 Task: Click on Bookmarks
Action: Mouse moved to (946, 328)
Screenshot: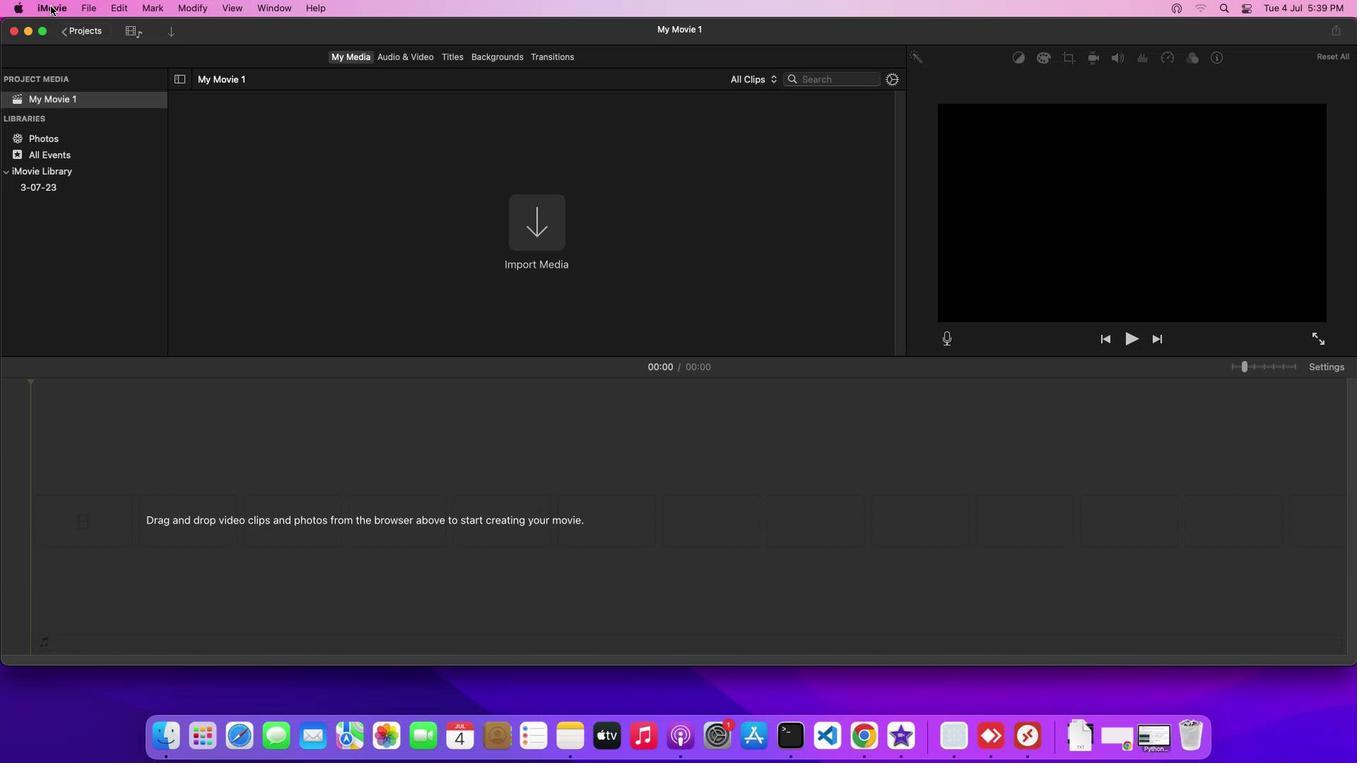 
Action: Mouse pressed left at (946, 328)
Screenshot: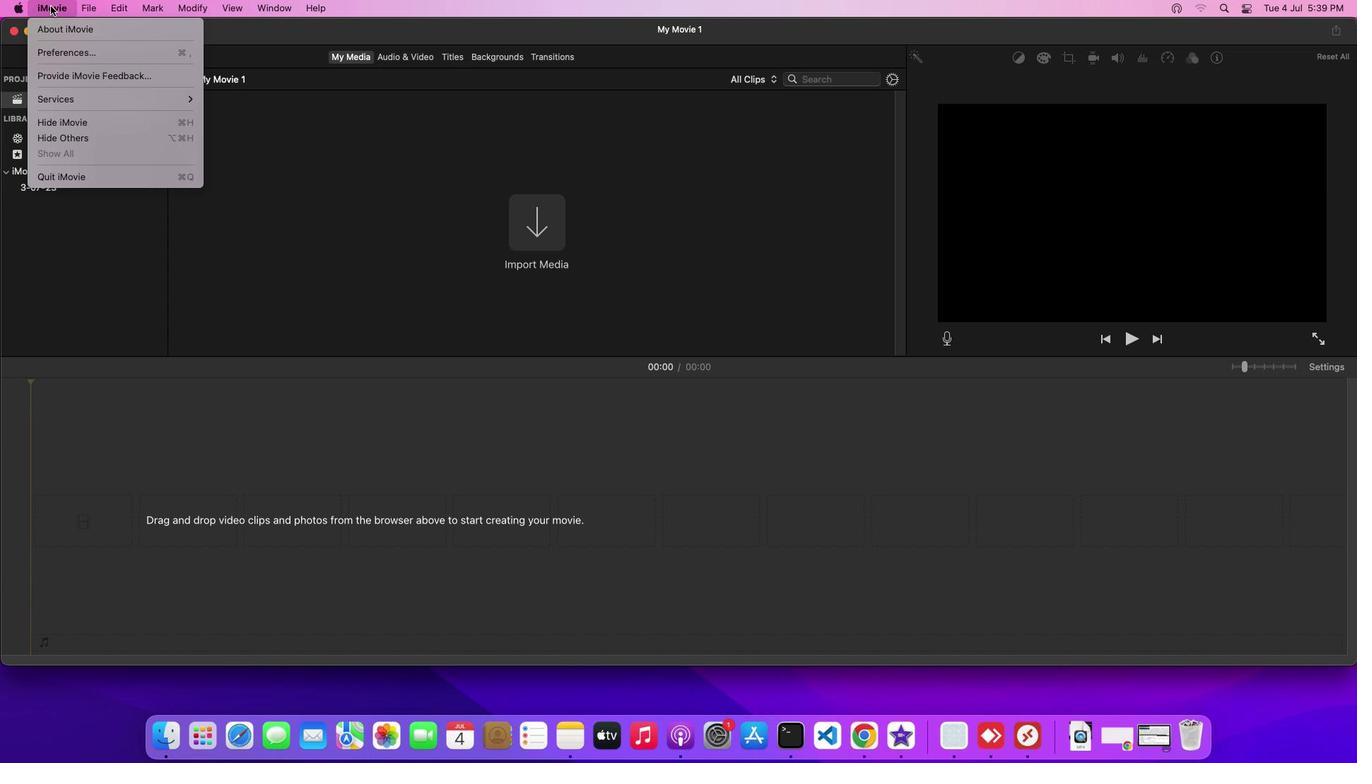 
Action: Mouse moved to (946, 330)
Screenshot: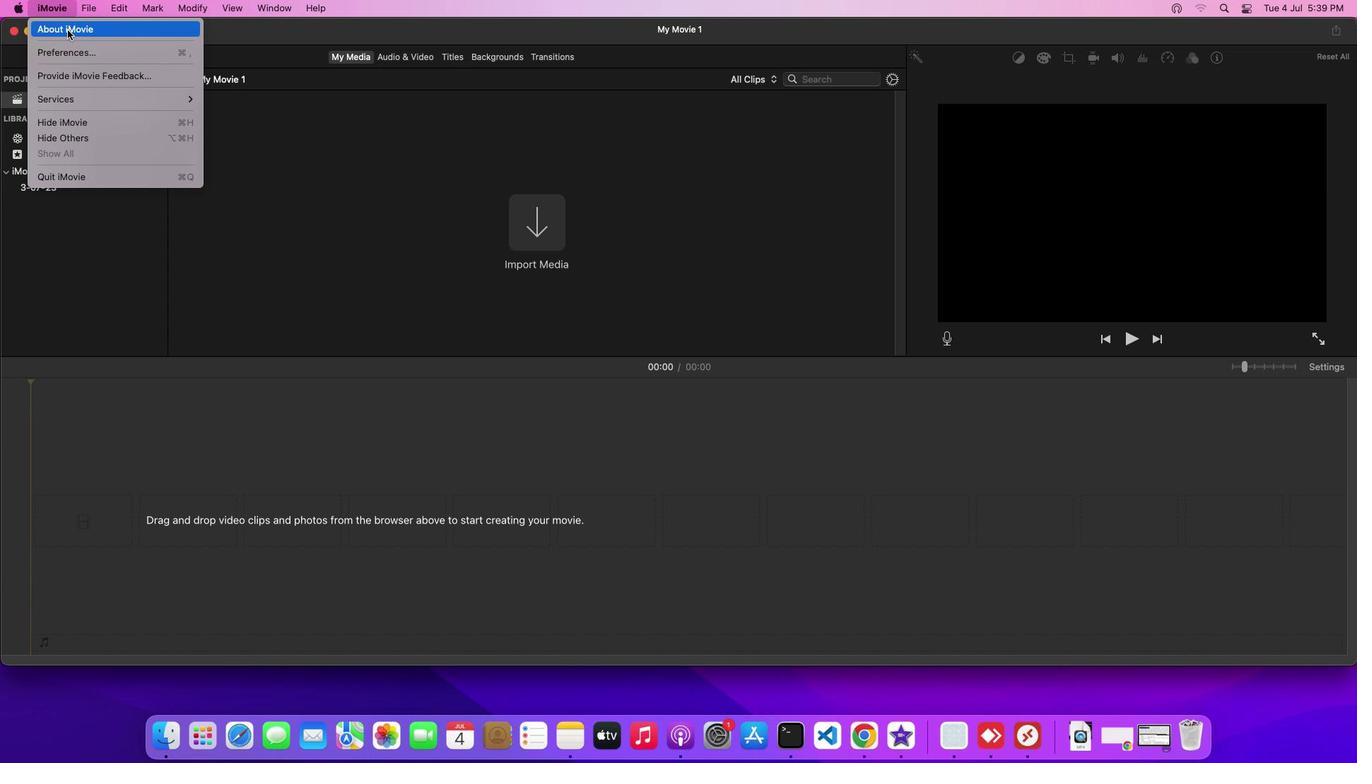 
Action: Mouse pressed left at (946, 330)
Screenshot: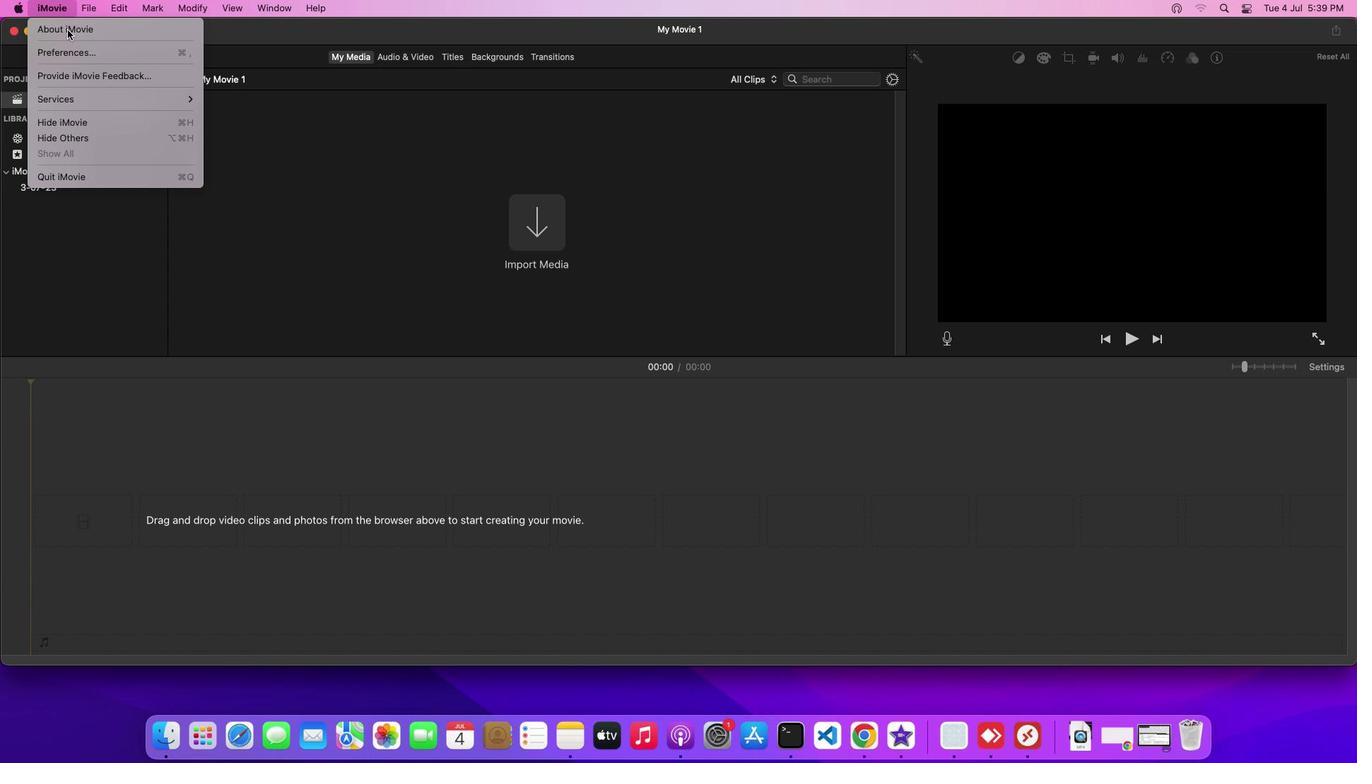 
Action: Mouse moved to (913, 346)
Screenshot: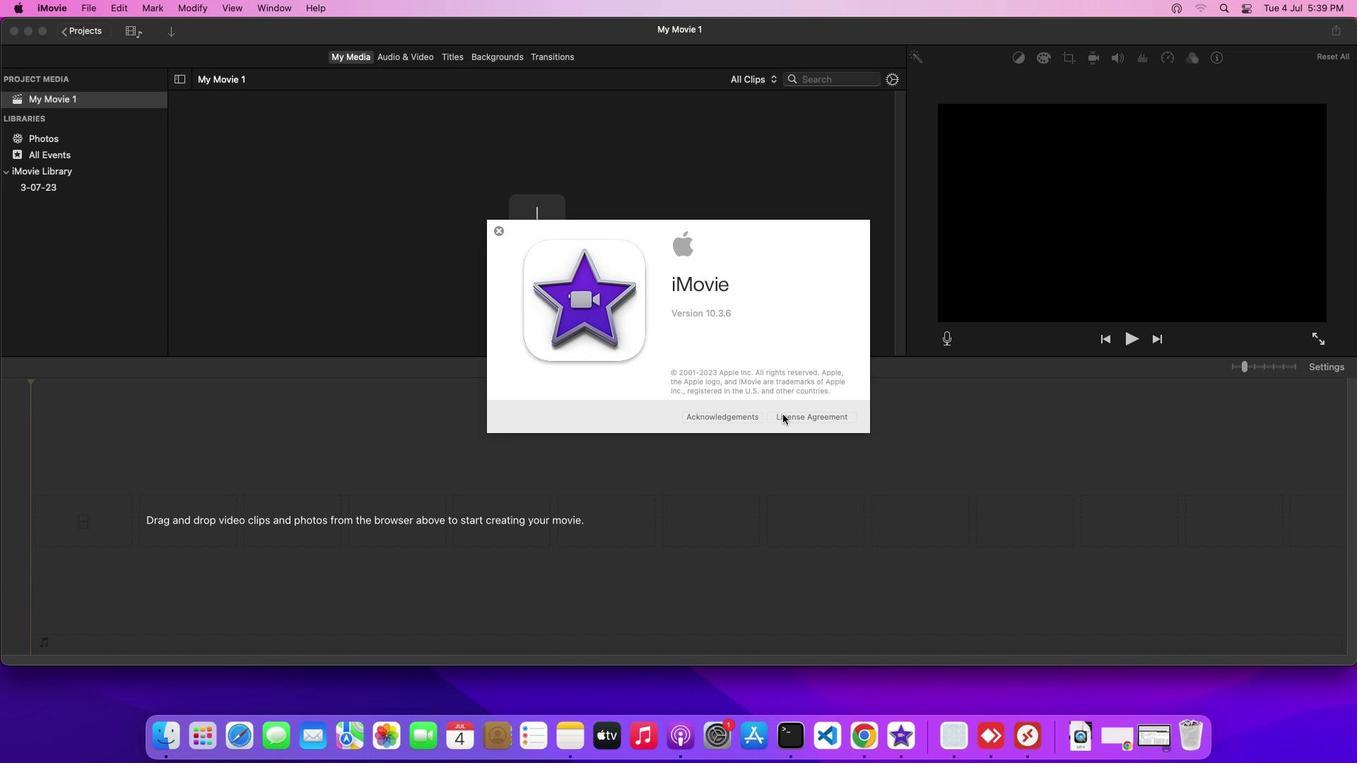 
Action: Mouse pressed left at (913, 346)
Screenshot: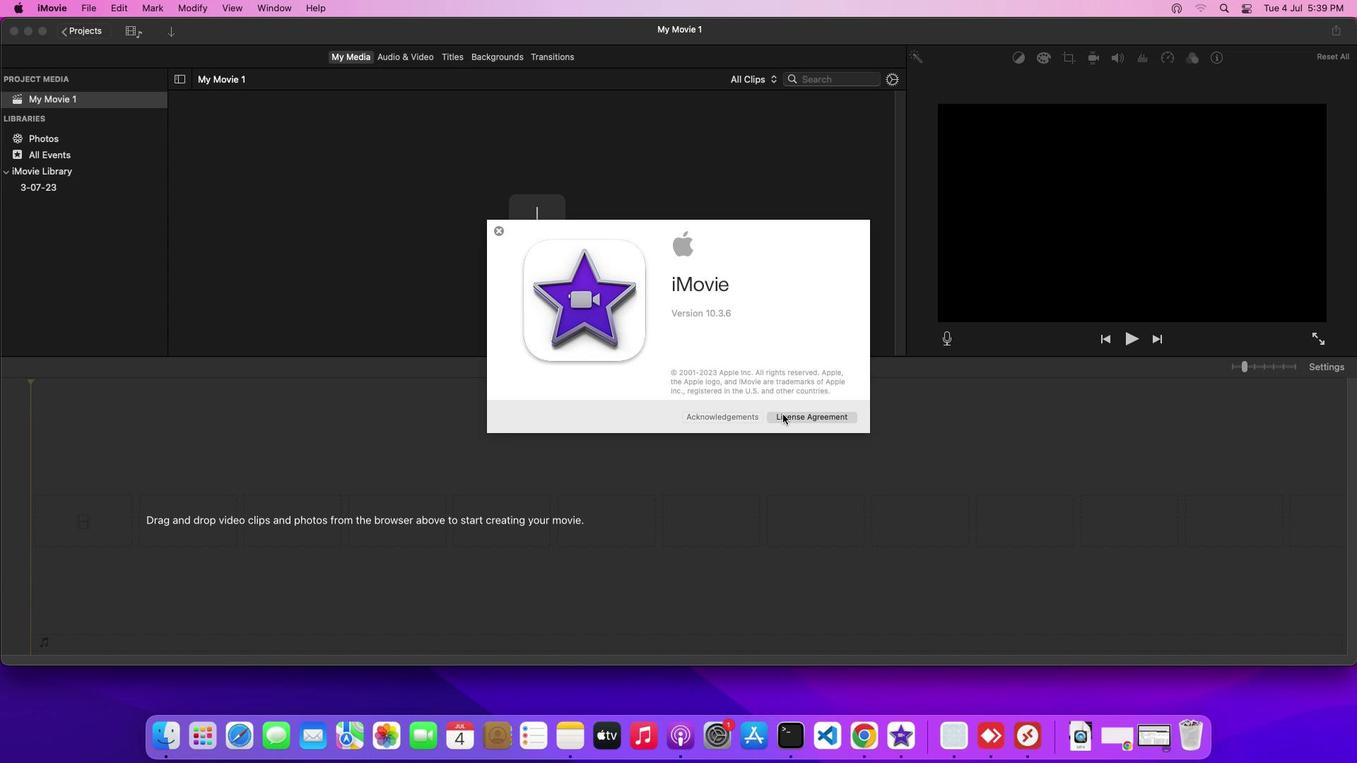
Action: Mouse moved to (941, 330)
Screenshot: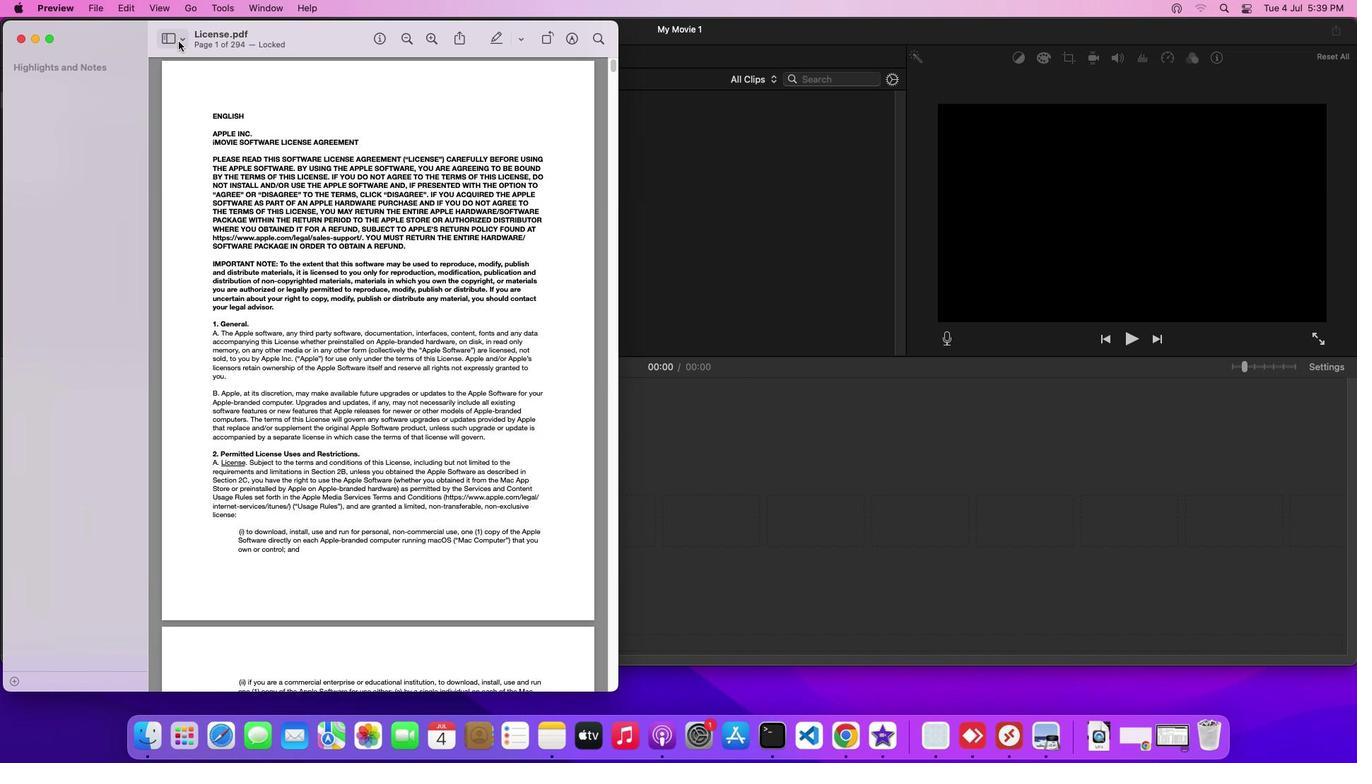 
Action: Mouse pressed left at (941, 330)
Screenshot: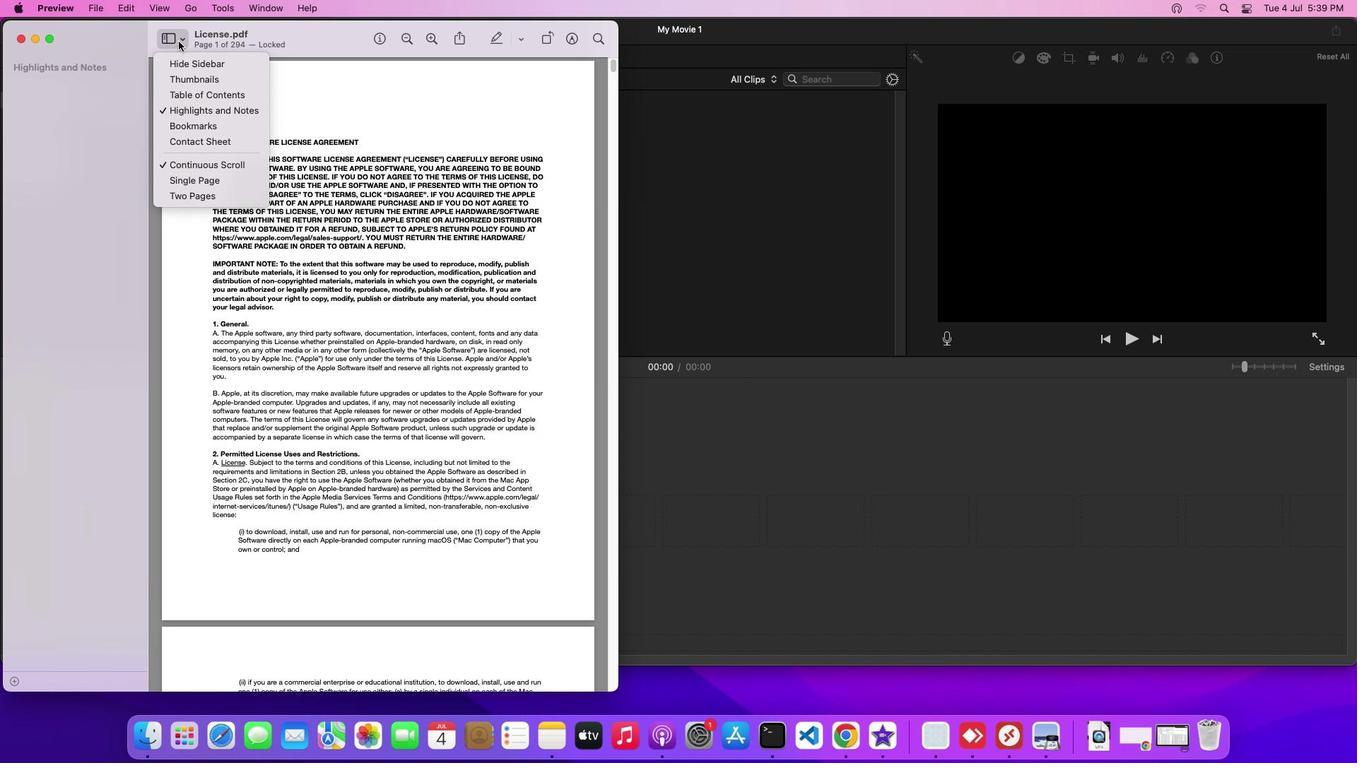 
Action: Mouse moved to (941, 333)
Screenshot: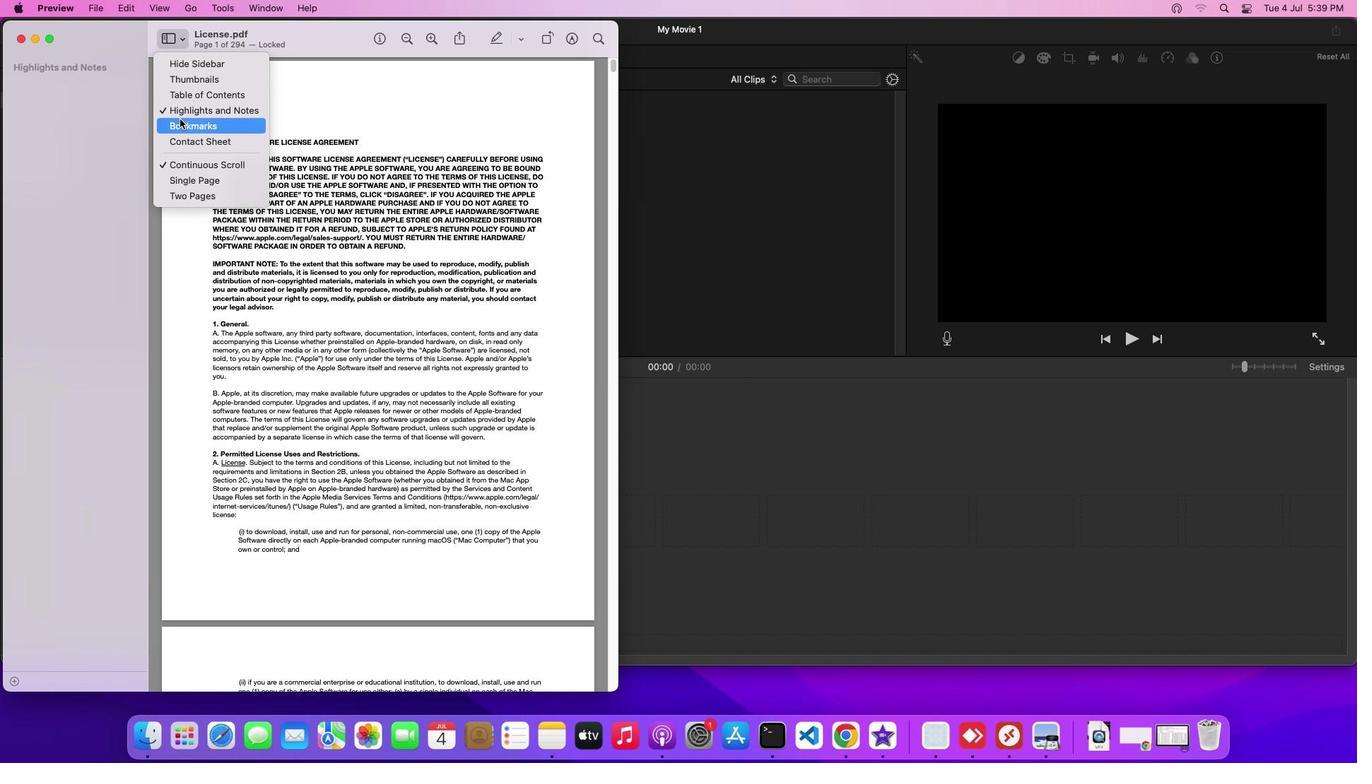 
Action: Mouse pressed left at (941, 333)
Screenshot: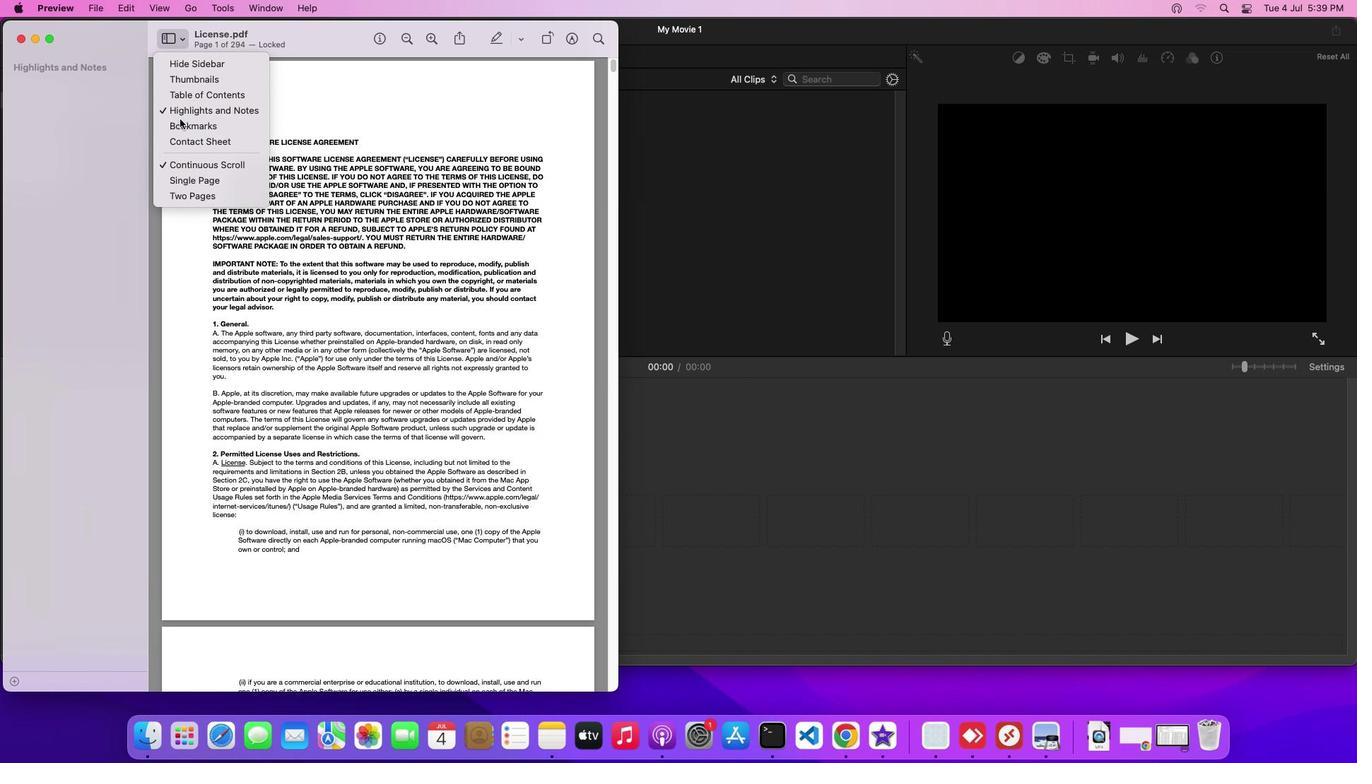 
